 Task: Add the task  Integrate a new online faxing system for a company's communications to the section Cosmic Sprint in the project AgileOrigin and add a Due Date to the respective task as 2023/10/10
Action: Mouse moved to (516, 388)
Screenshot: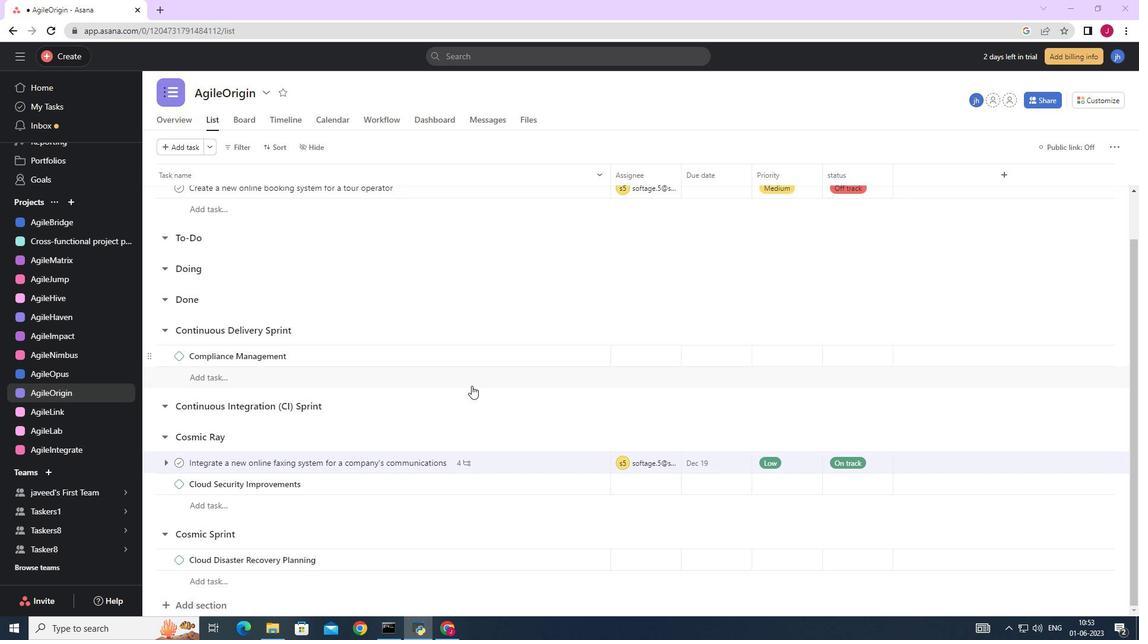 
Action: Mouse scrolled (516, 388) with delta (0, 0)
Screenshot: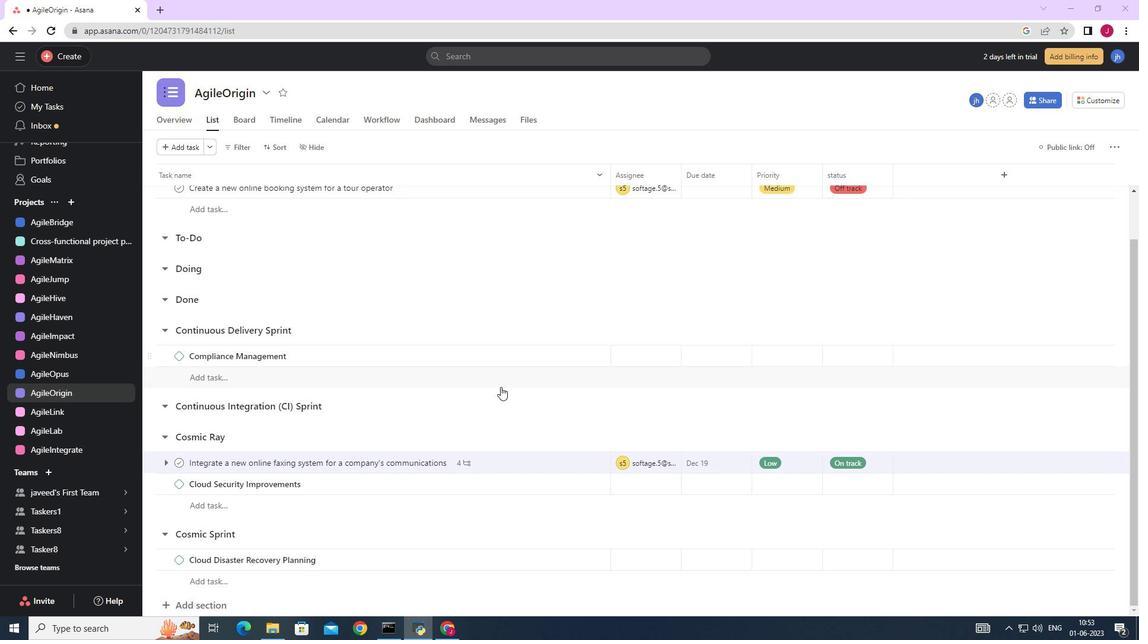 
Action: Mouse moved to (518, 389)
Screenshot: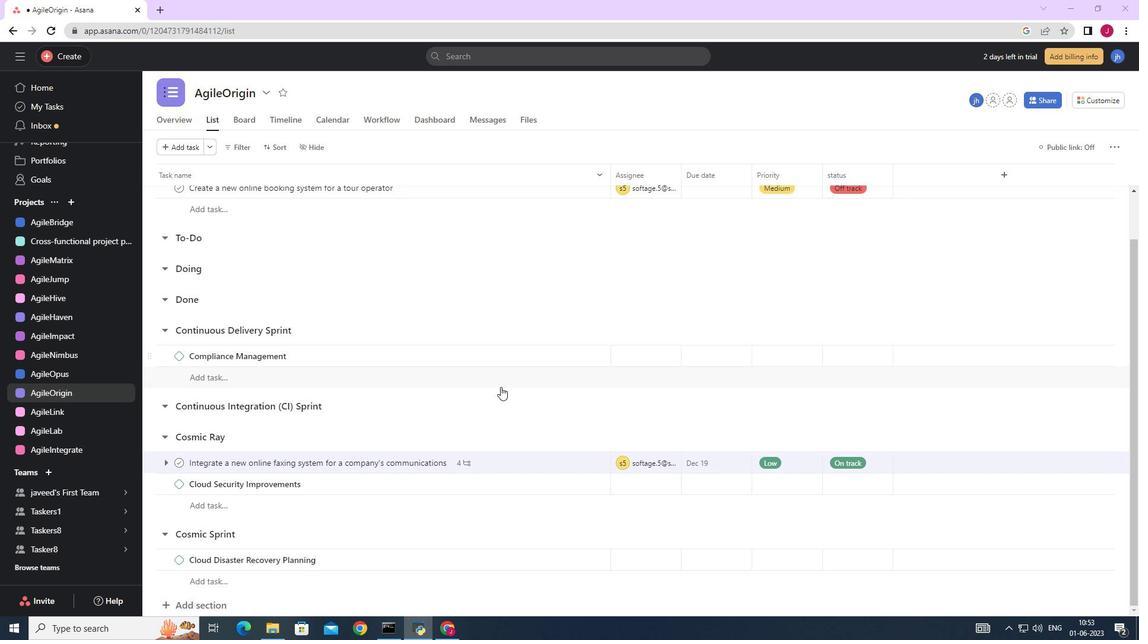 
Action: Mouse scrolled (518, 388) with delta (0, 0)
Screenshot: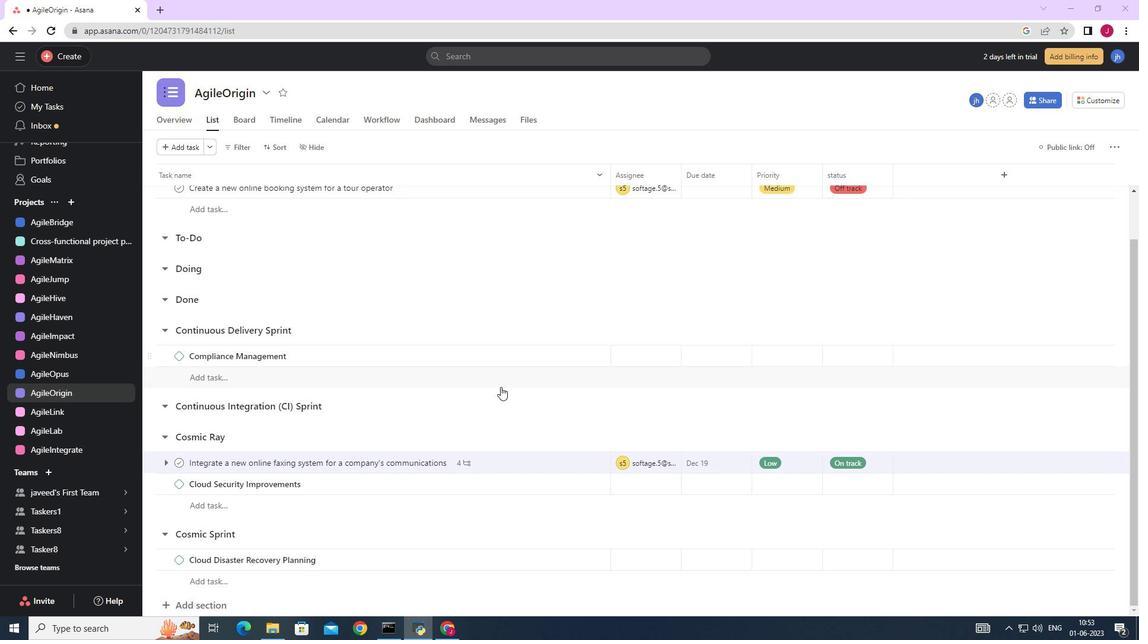 
Action: Mouse scrolled (518, 388) with delta (0, 0)
Screenshot: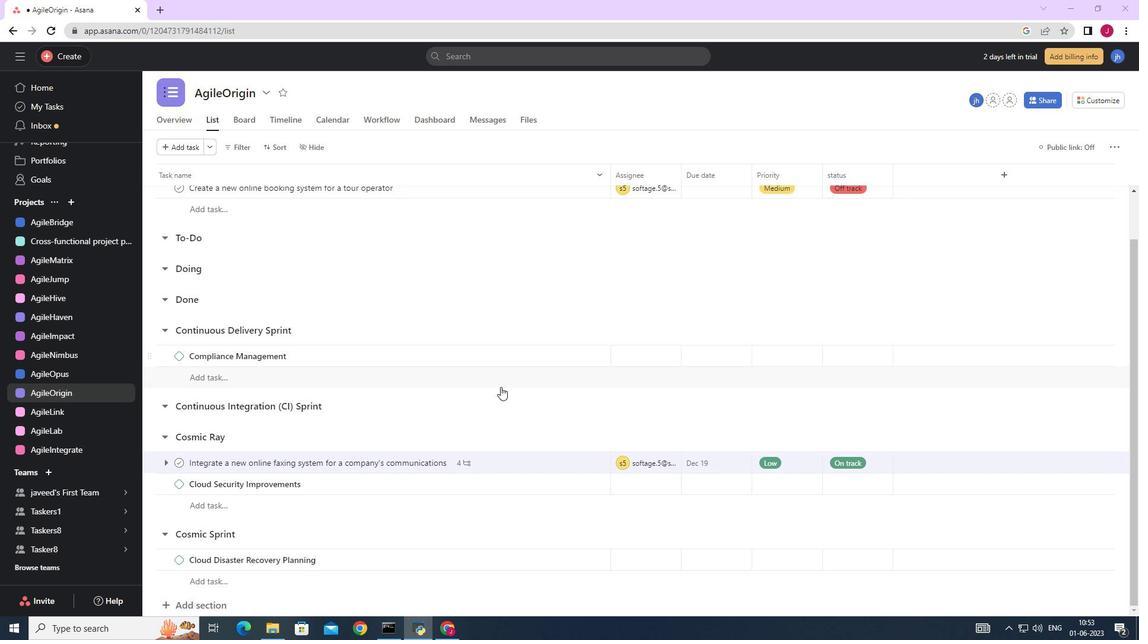 
Action: Mouse moved to (518, 389)
Screenshot: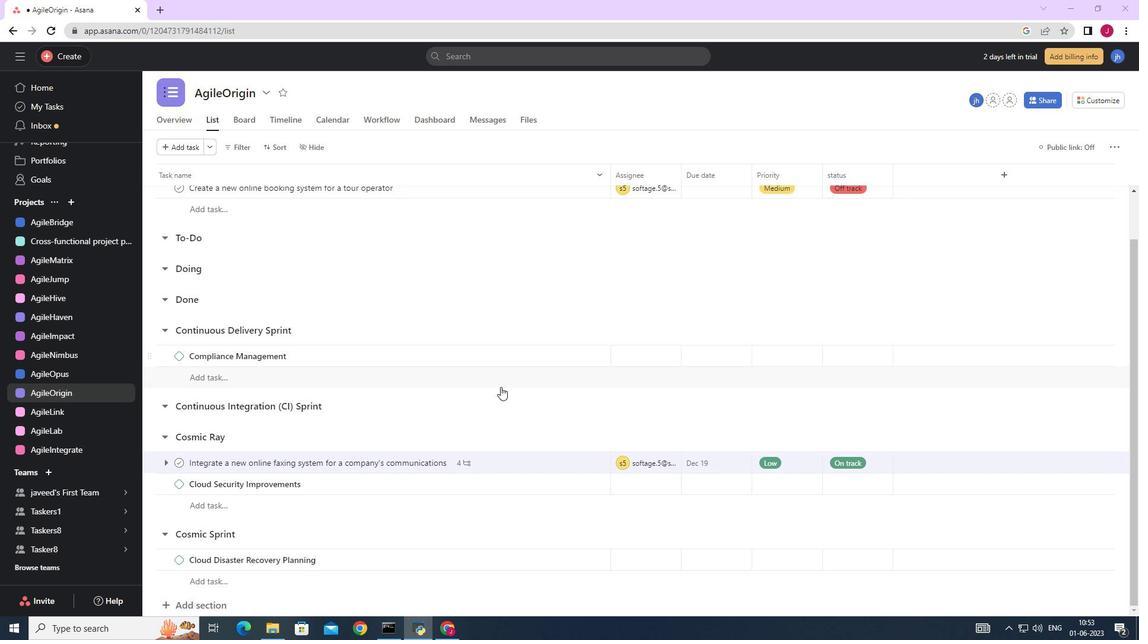
Action: Mouse scrolled (518, 389) with delta (0, 0)
Screenshot: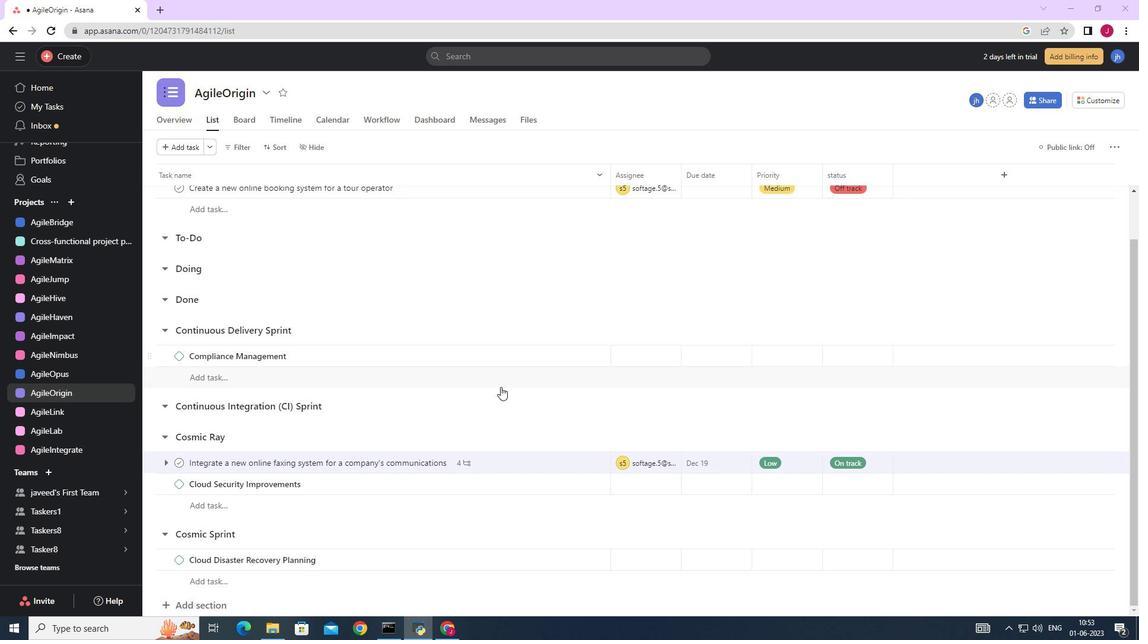 
Action: Mouse moved to (519, 390)
Screenshot: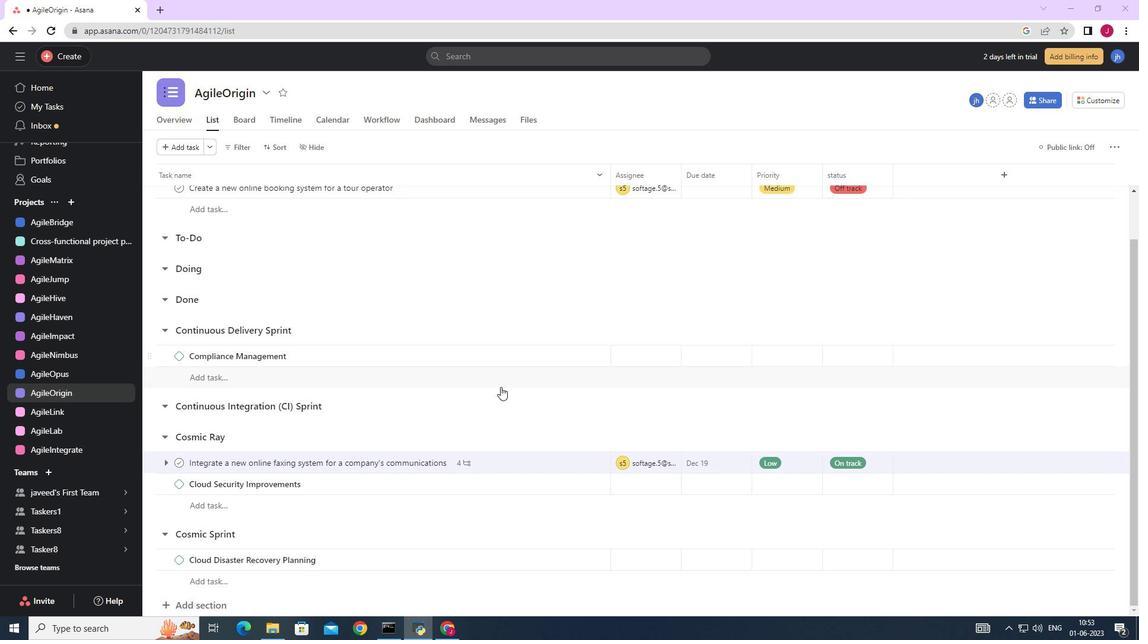 
Action: Mouse scrolled (519, 389) with delta (0, 0)
Screenshot: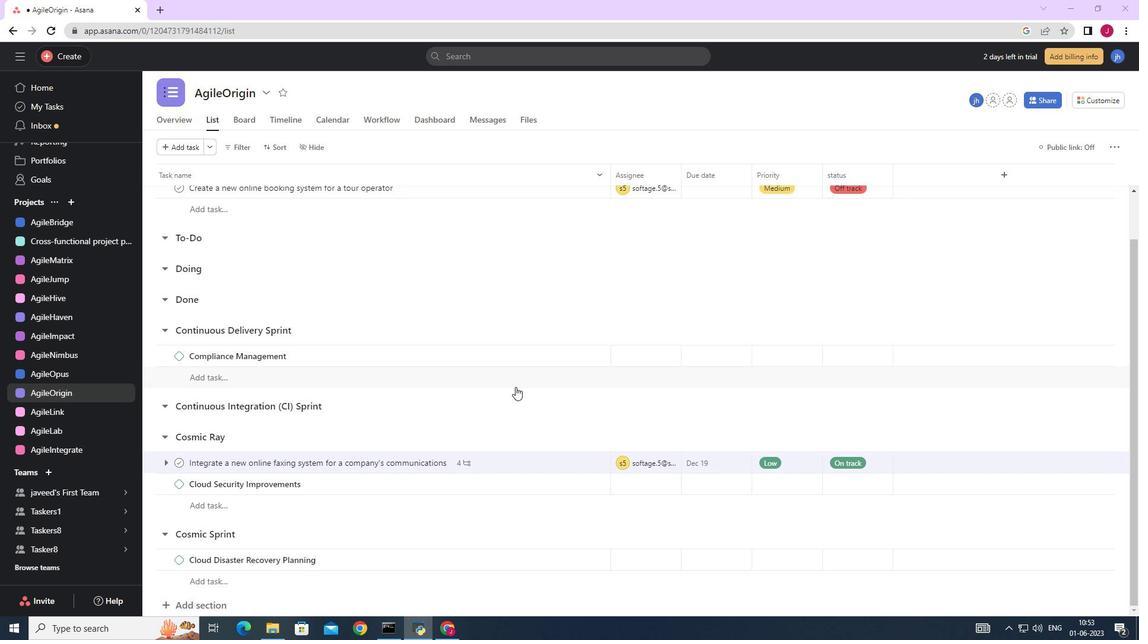 
Action: Mouse moved to (575, 461)
Screenshot: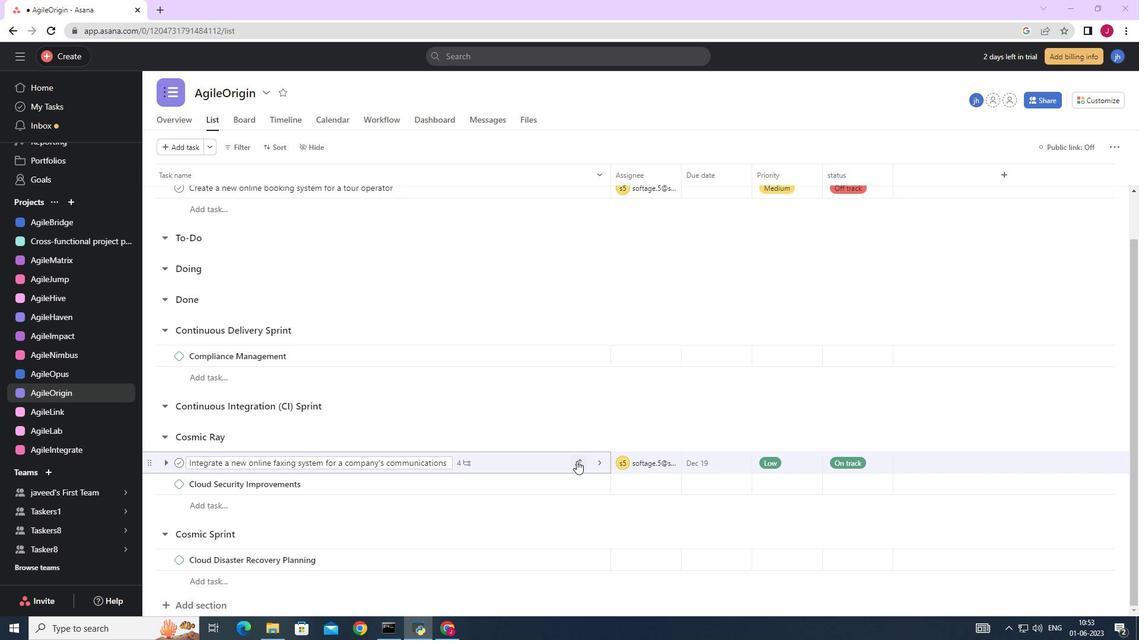 
Action: Mouse pressed left at (575, 461)
Screenshot: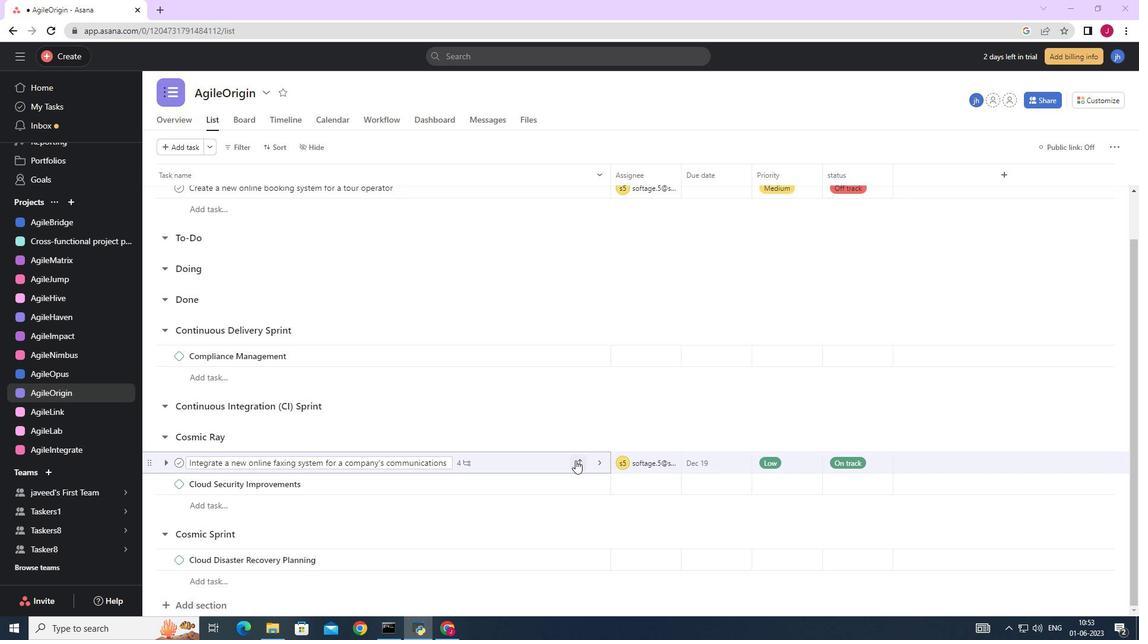 
Action: Mouse moved to (502, 443)
Screenshot: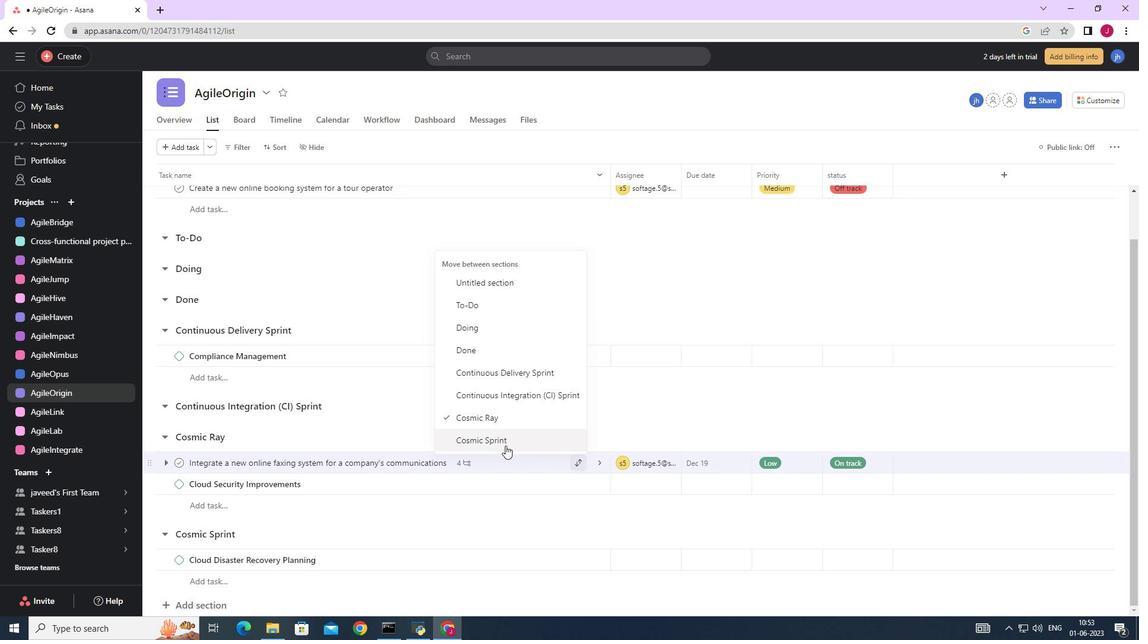 
Action: Mouse pressed left at (502, 443)
Screenshot: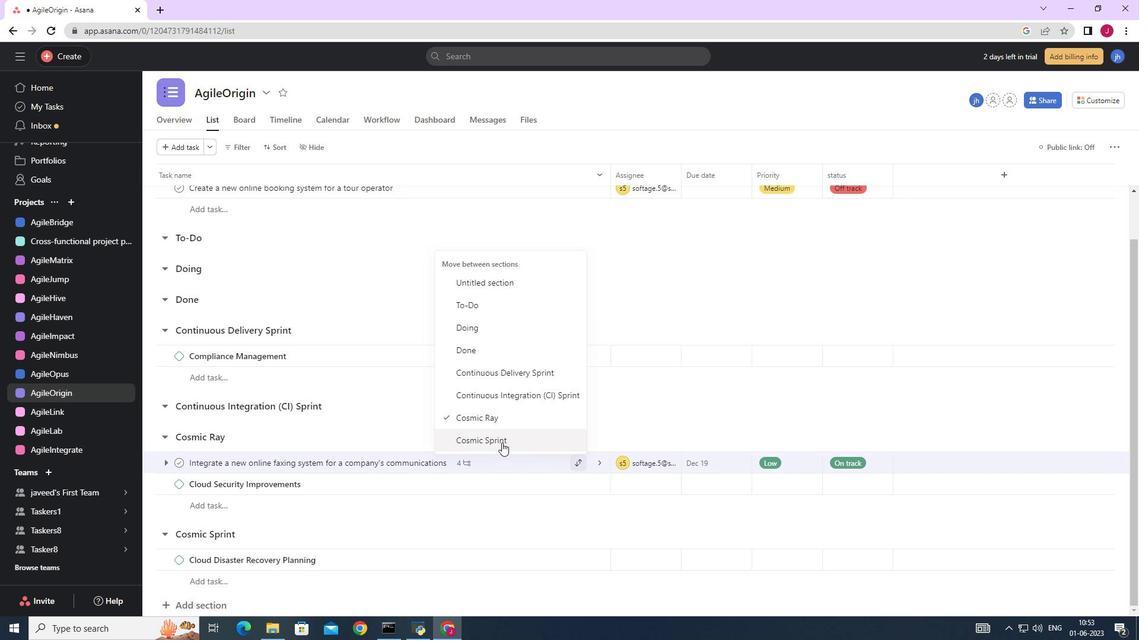 
Action: Mouse moved to (740, 540)
Screenshot: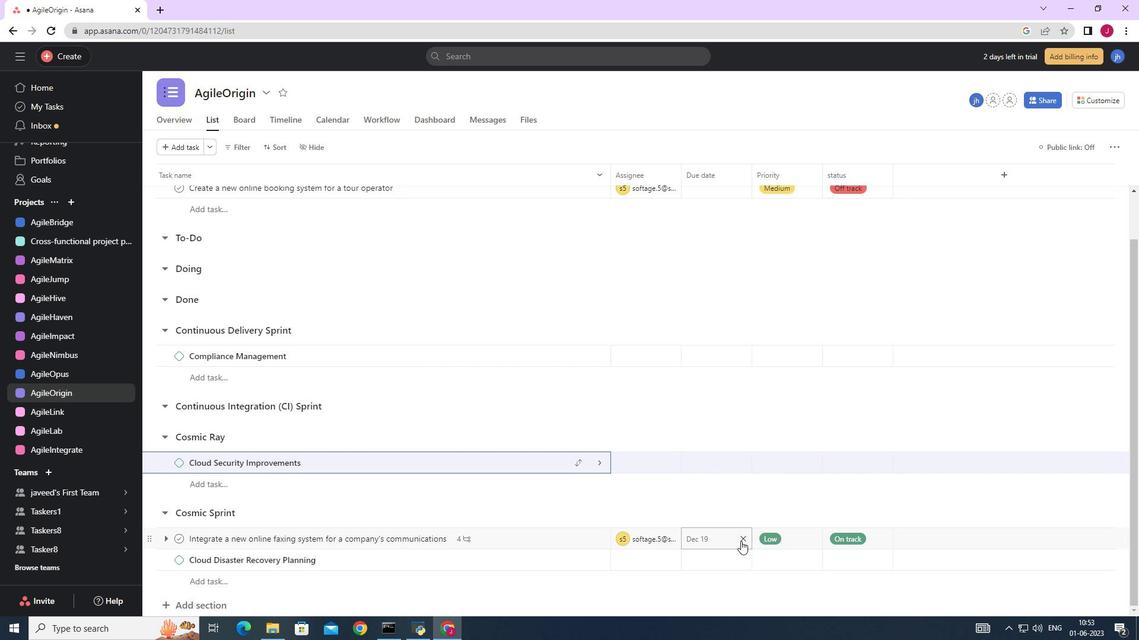 
Action: Mouse pressed left at (740, 540)
Screenshot: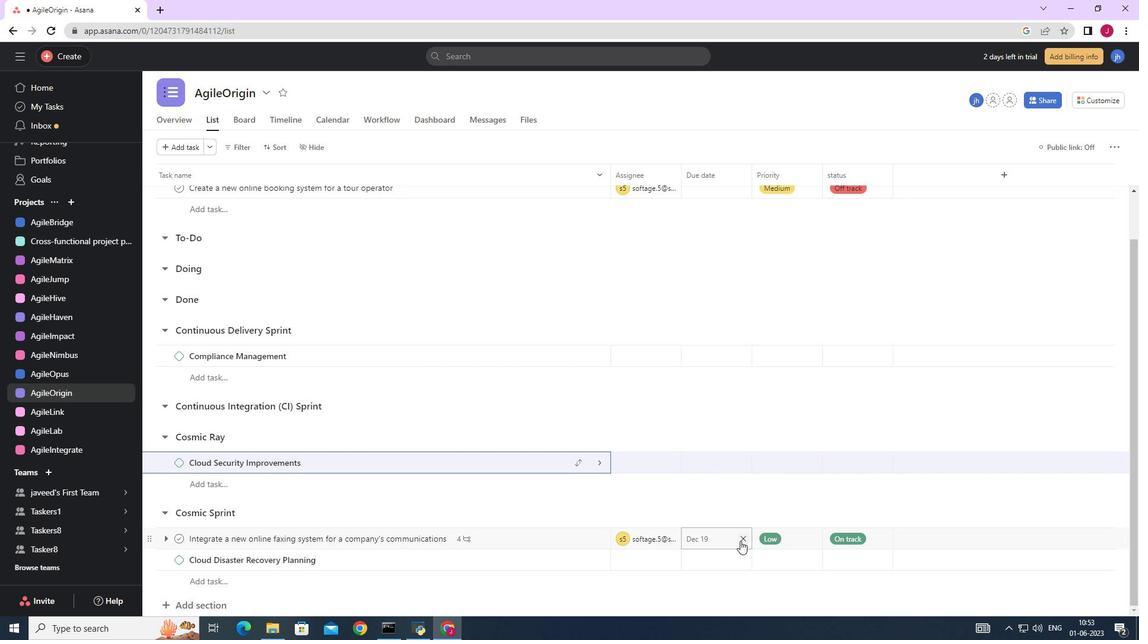 
Action: Mouse moved to (697, 539)
Screenshot: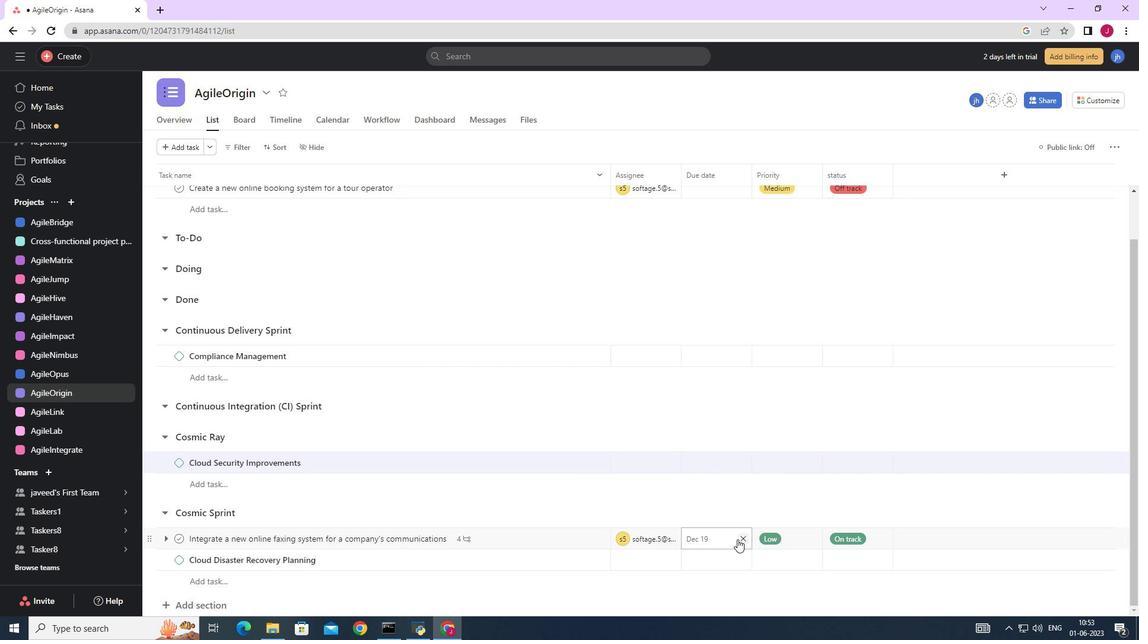 
Action: Mouse pressed left at (697, 539)
Screenshot: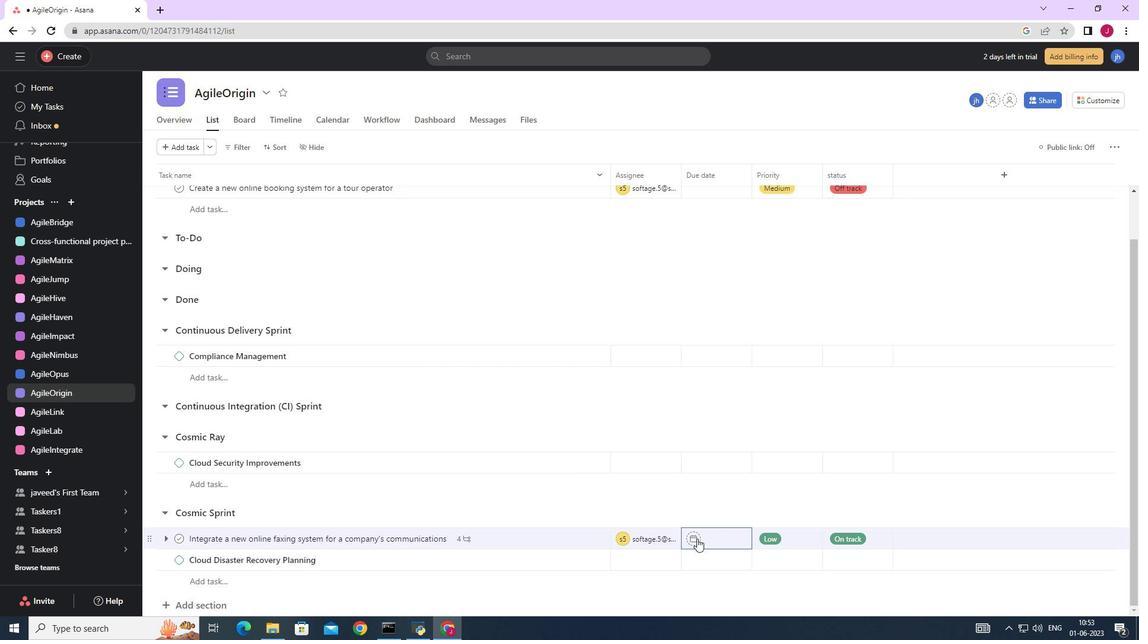
Action: Mouse moved to (836, 349)
Screenshot: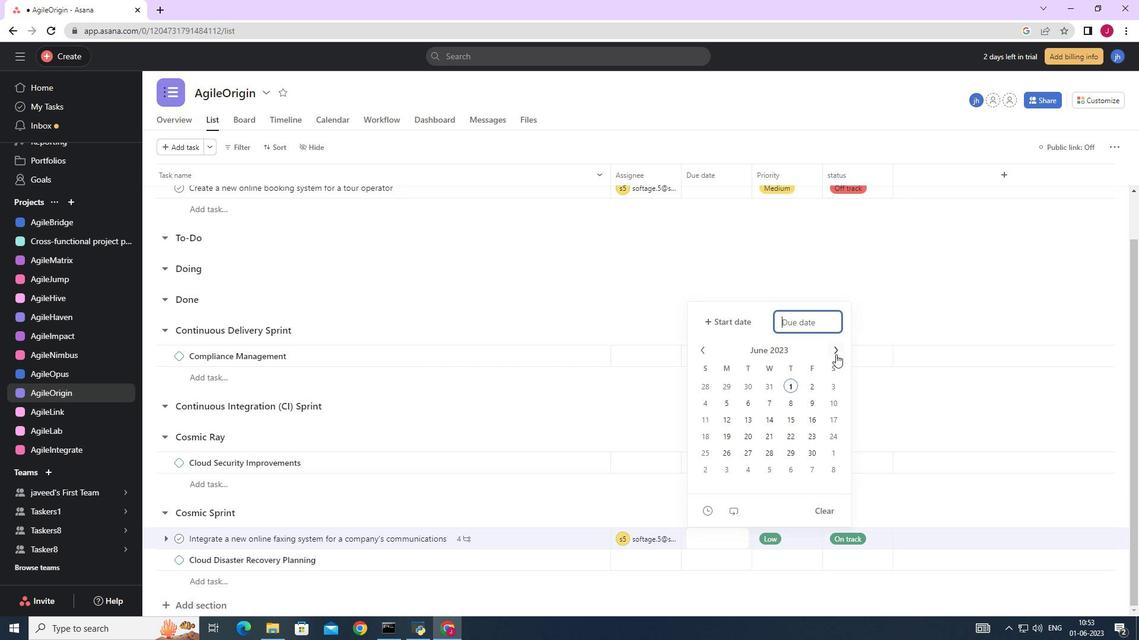 
Action: Mouse pressed left at (836, 349)
Screenshot: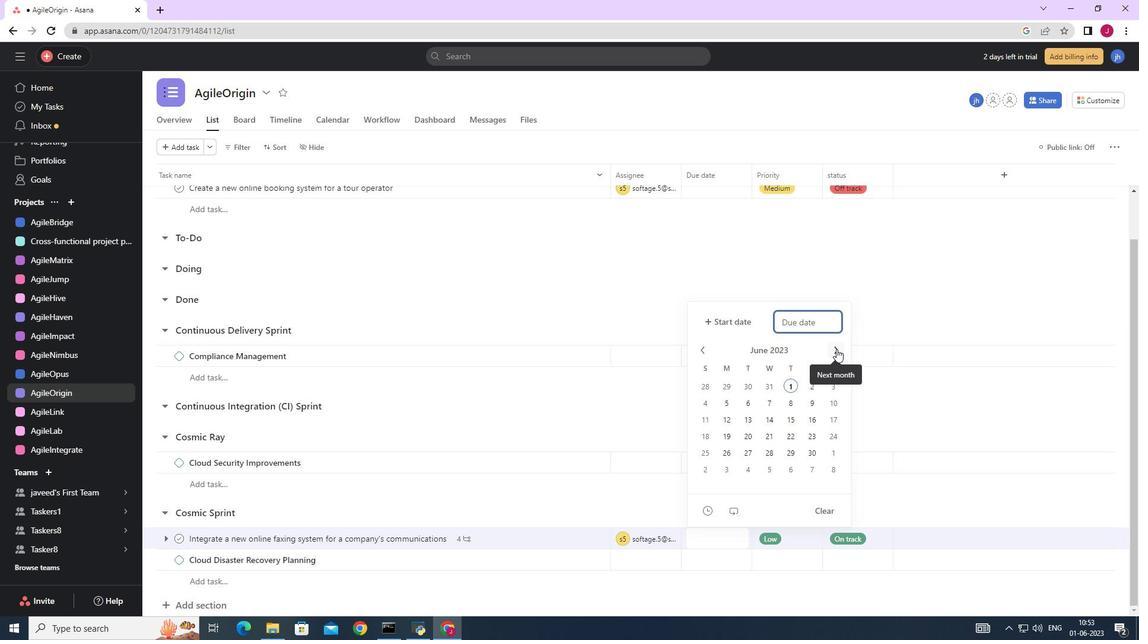 
Action: Mouse pressed left at (836, 349)
Screenshot: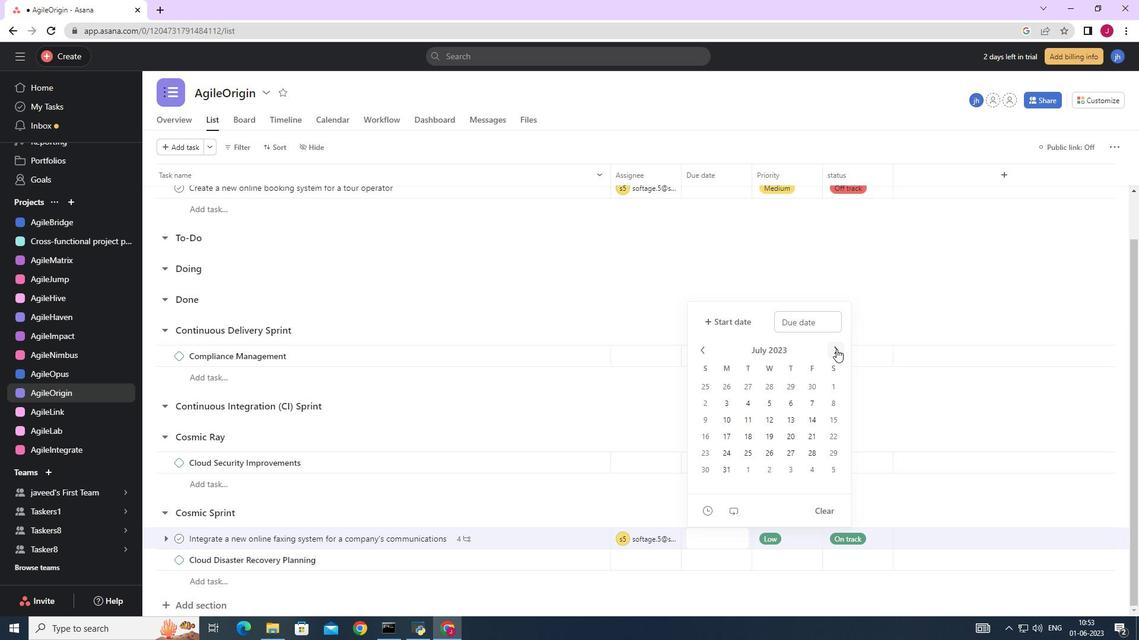 
Action: Mouse pressed left at (836, 349)
Screenshot: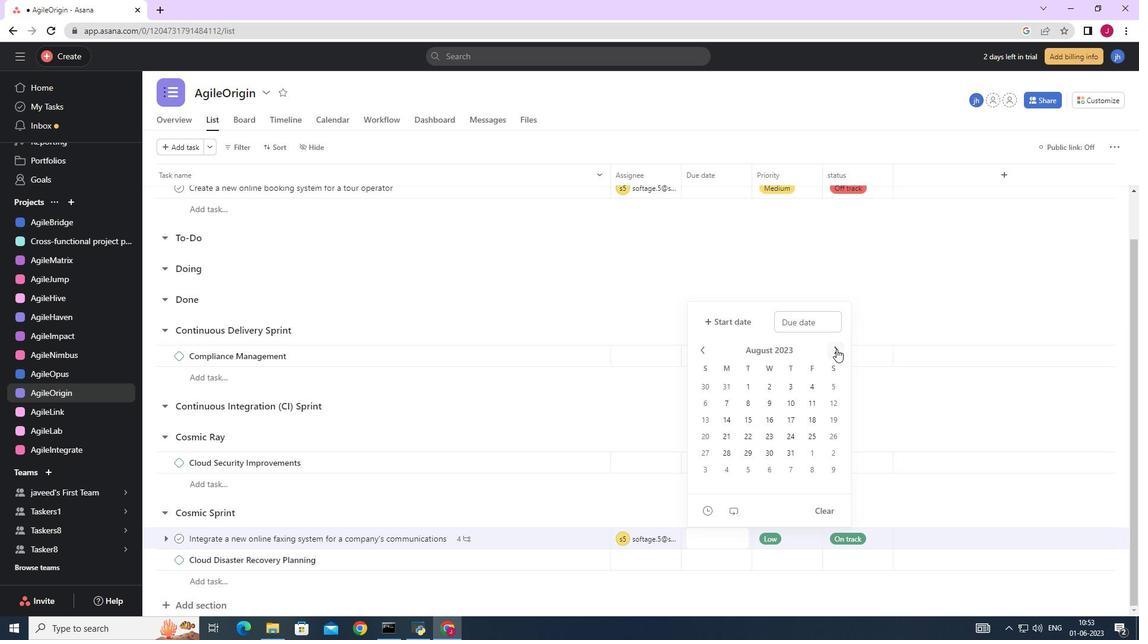 
Action: Mouse pressed left at (836, 349)
Screenshot: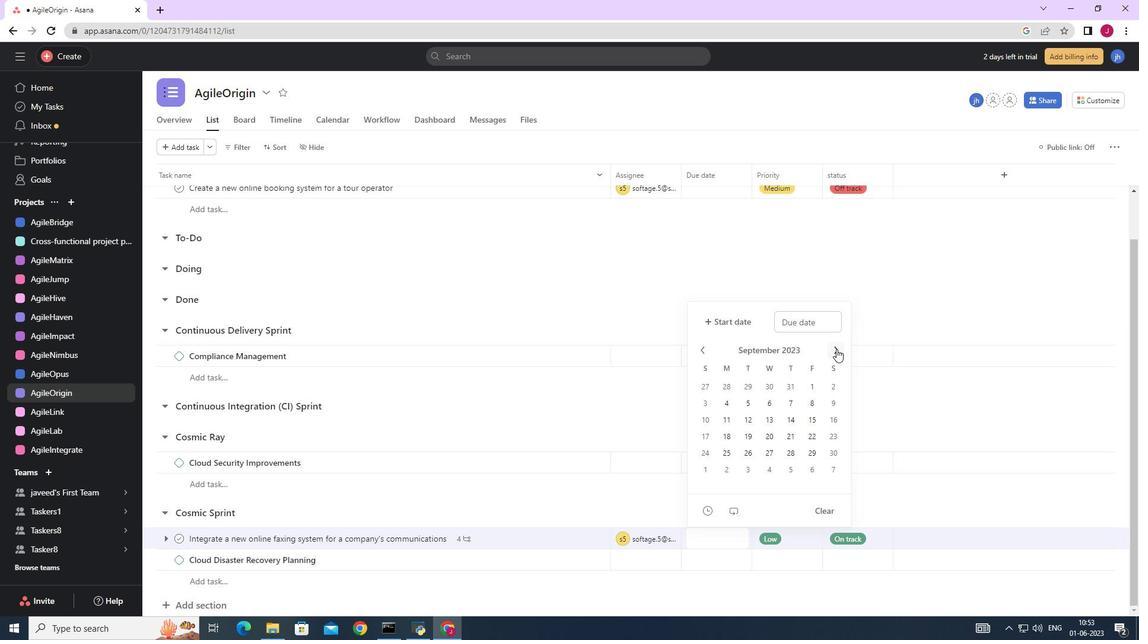 
Action: Mouse moved to (749, 407)
Screenshot: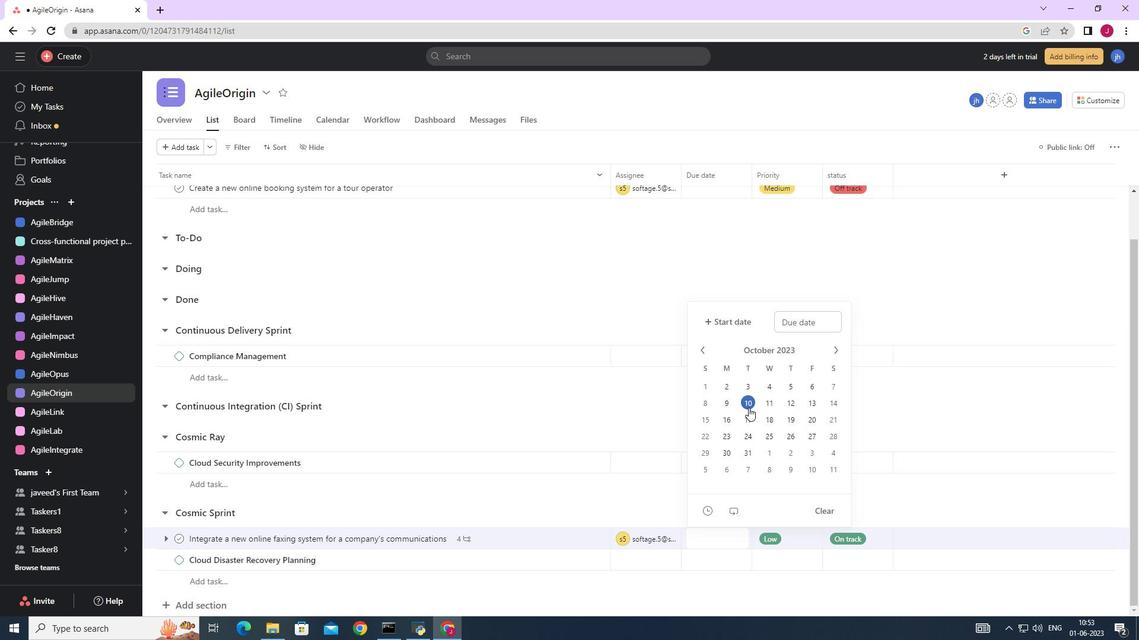 
Action: Mouse pressed left at (749, 407)
Screenshot: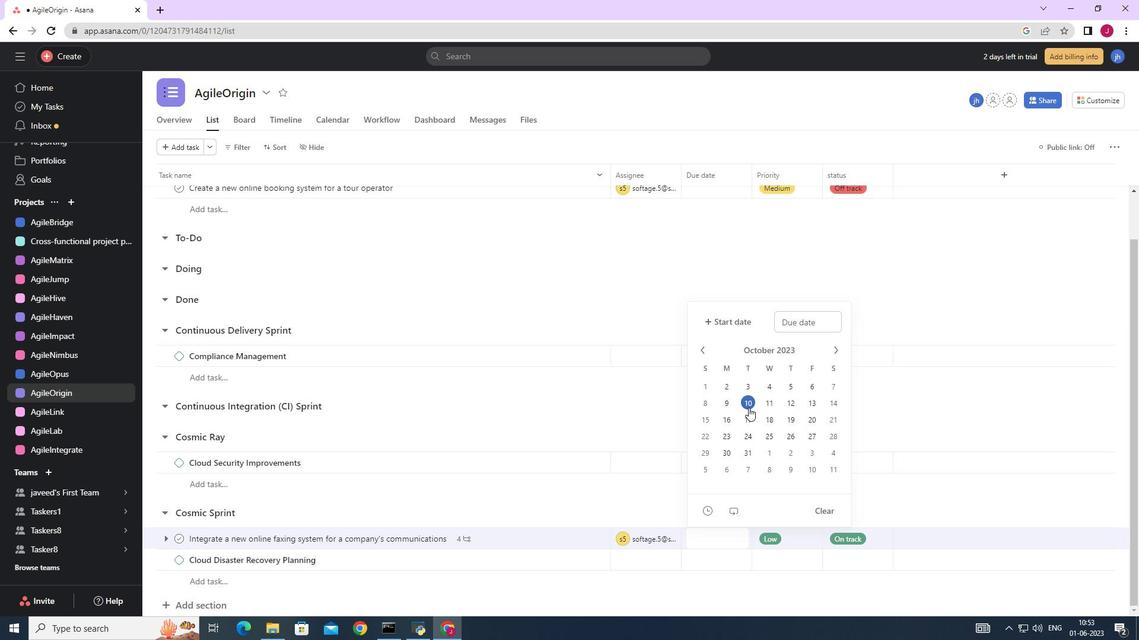 
Action: Mouse moved to (916, 255)
Screenshot: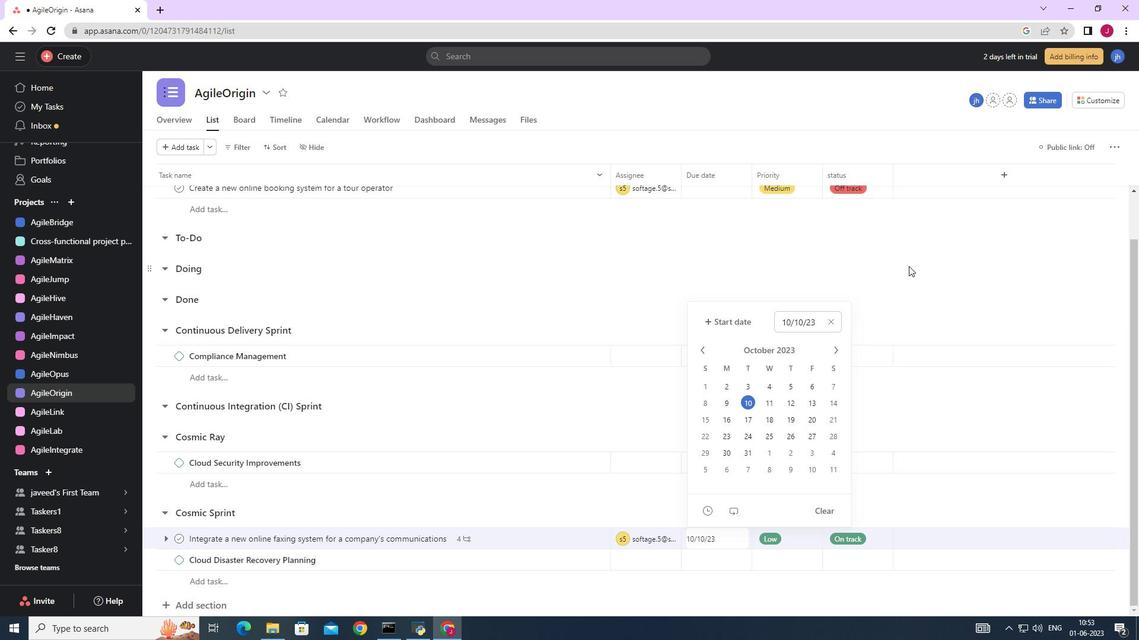 
Action: Mouse pressed left at (916, 255)
Screenshot: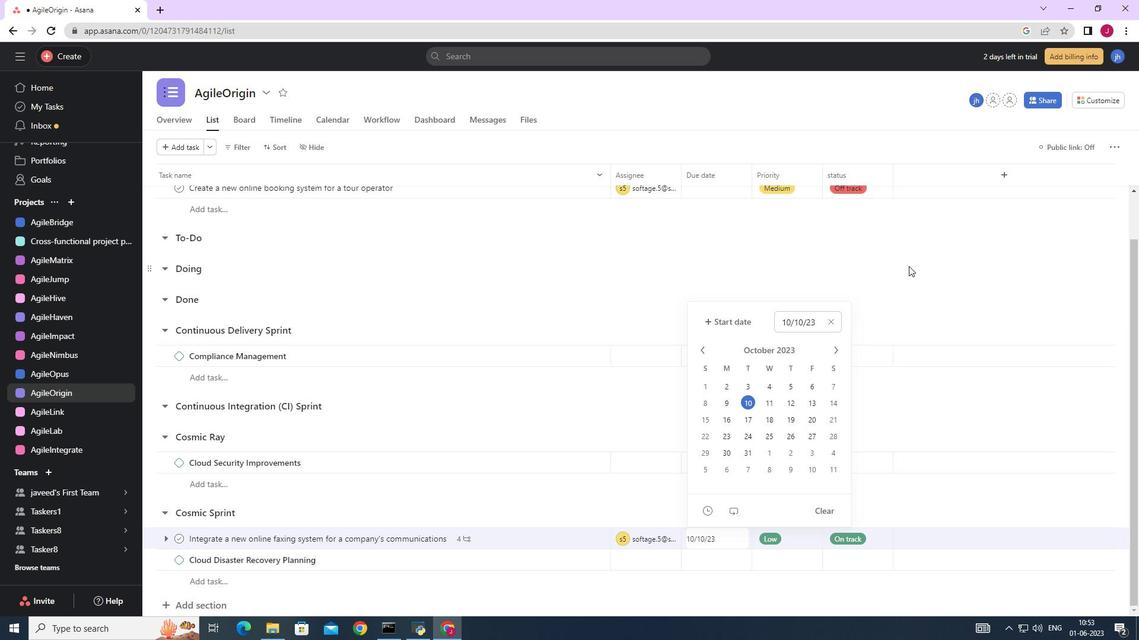 
Action: Mouse moved to (879, 233)
Screenshot: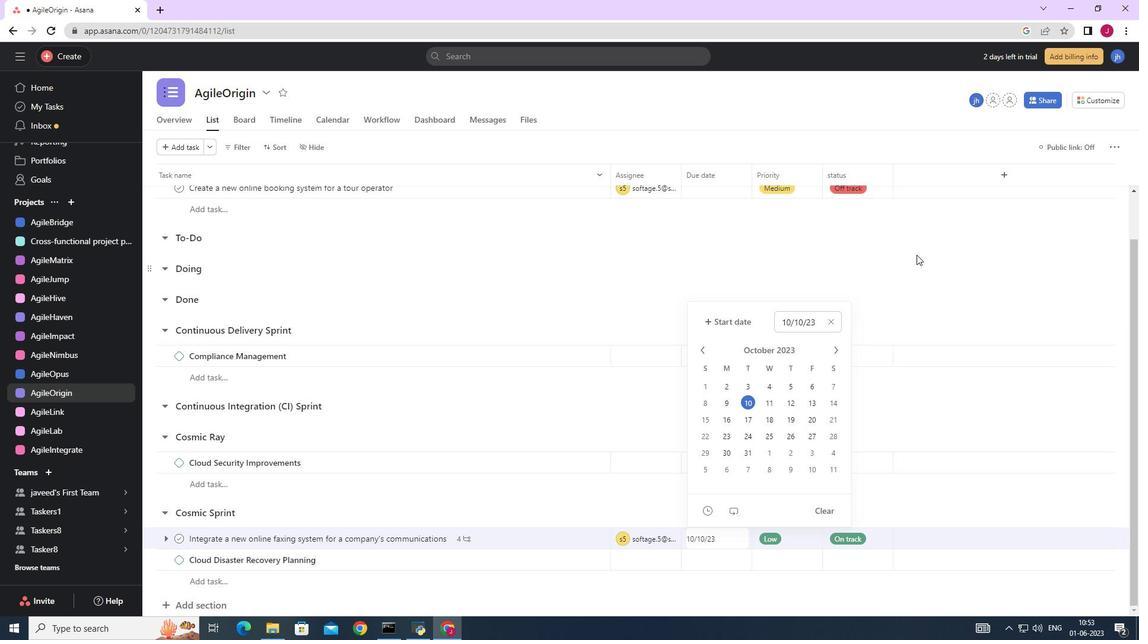 
